 Task: Add an action where "Ticket status is Closed" in downgrade and inform.
Action: Mouse moved to (11, 261)
Screenshot: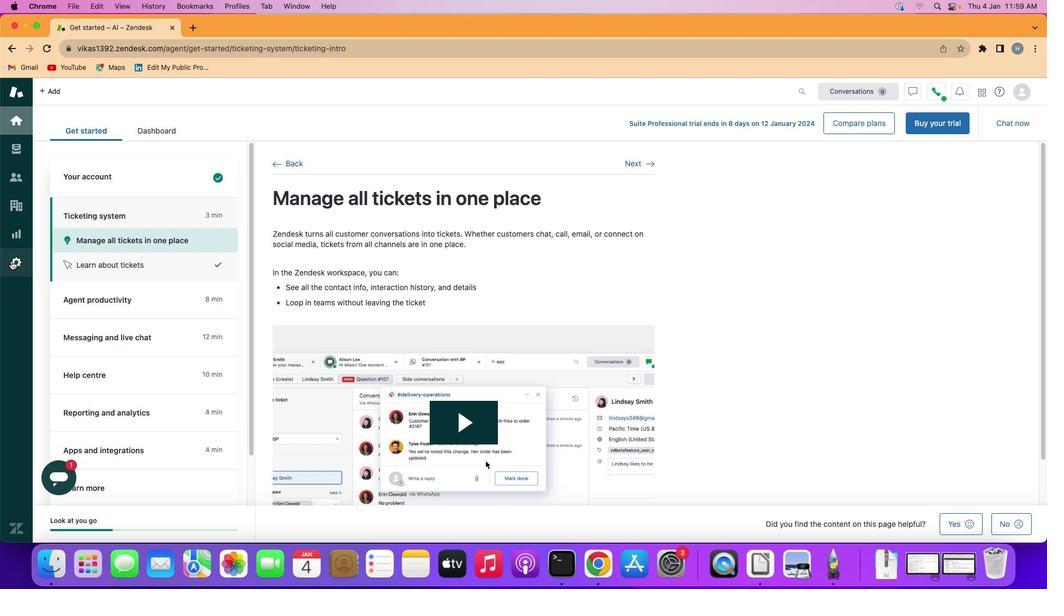 
Action: Mouse pressed left at (11, 261)
Screenshot: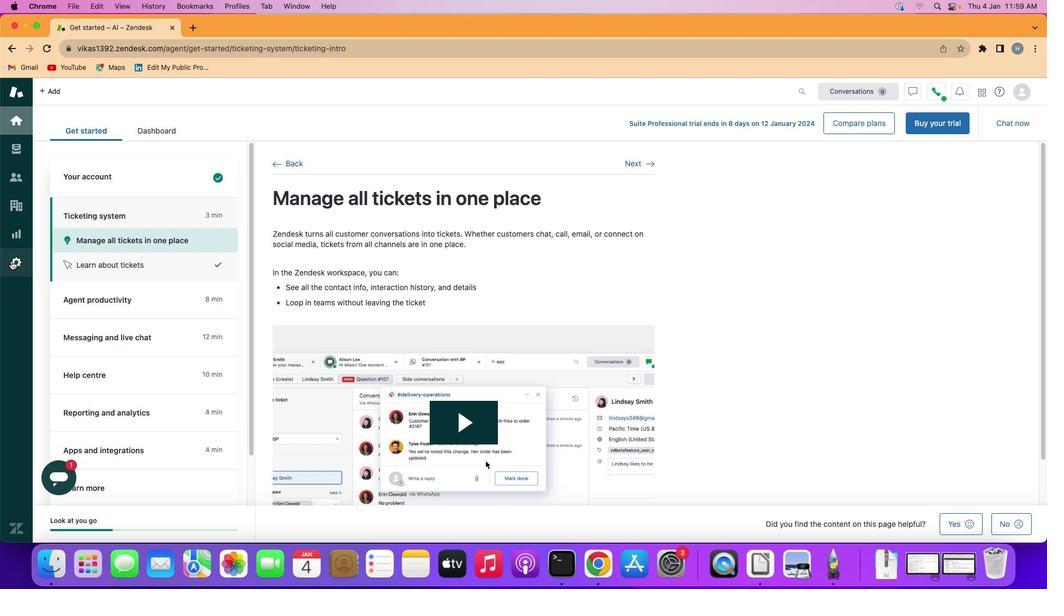 
Action: Mouse moved to (198, 446)
Screenshot: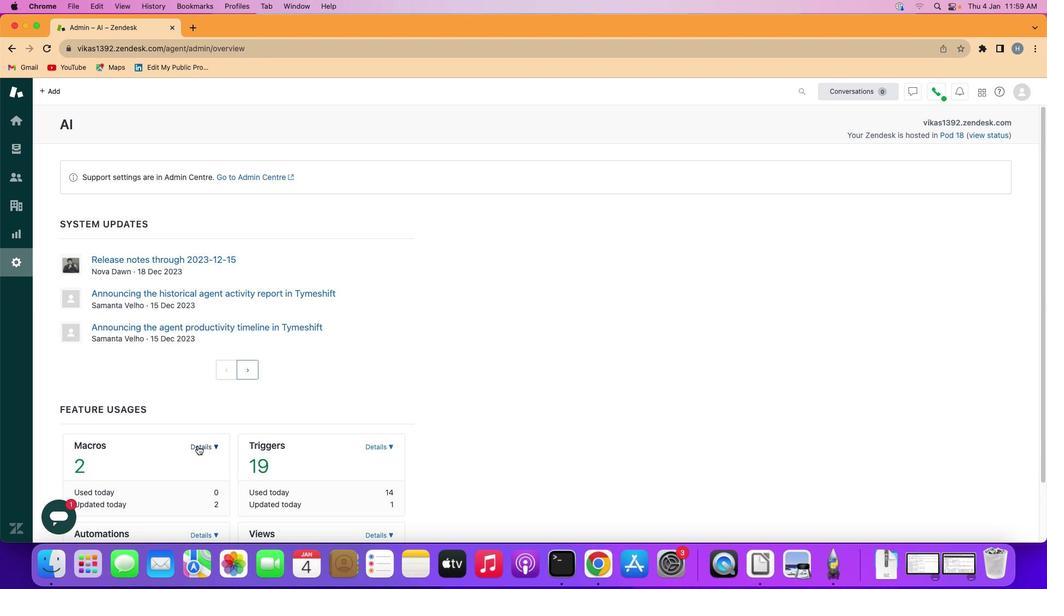 
Action: Mouse pressed left at (198, 446)
Screenshot: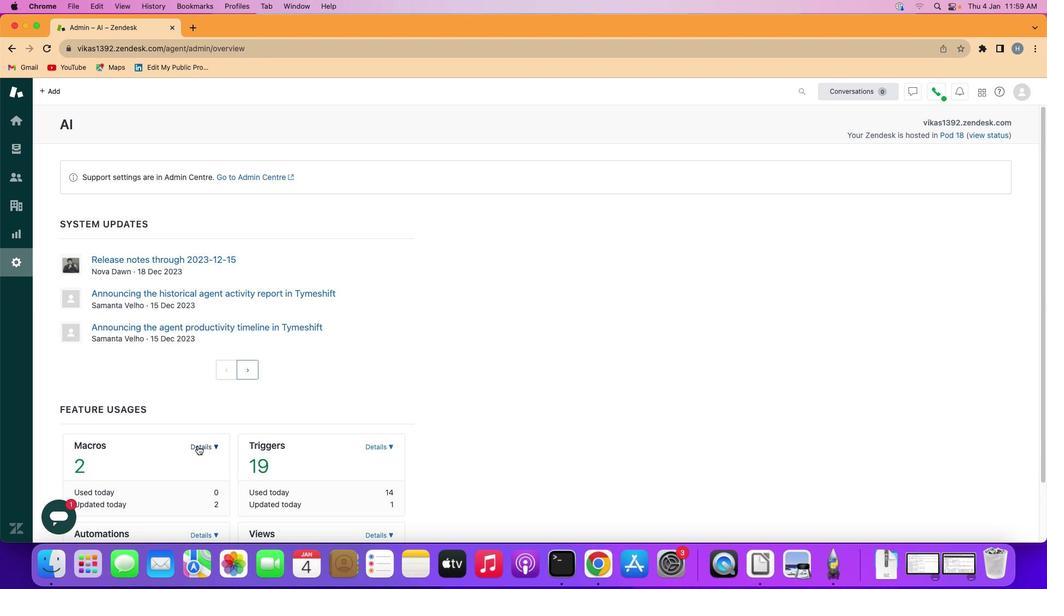 
Action: Mouse moved to (150, 487)
Screenshot: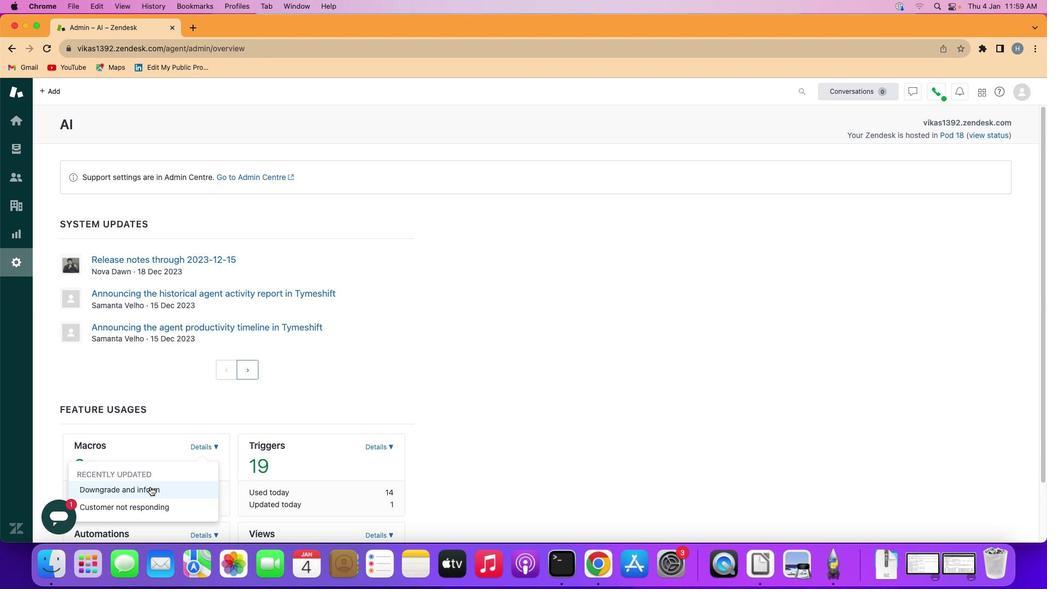 
Action: Mouse pressed left at (150, 487)
Screenshot: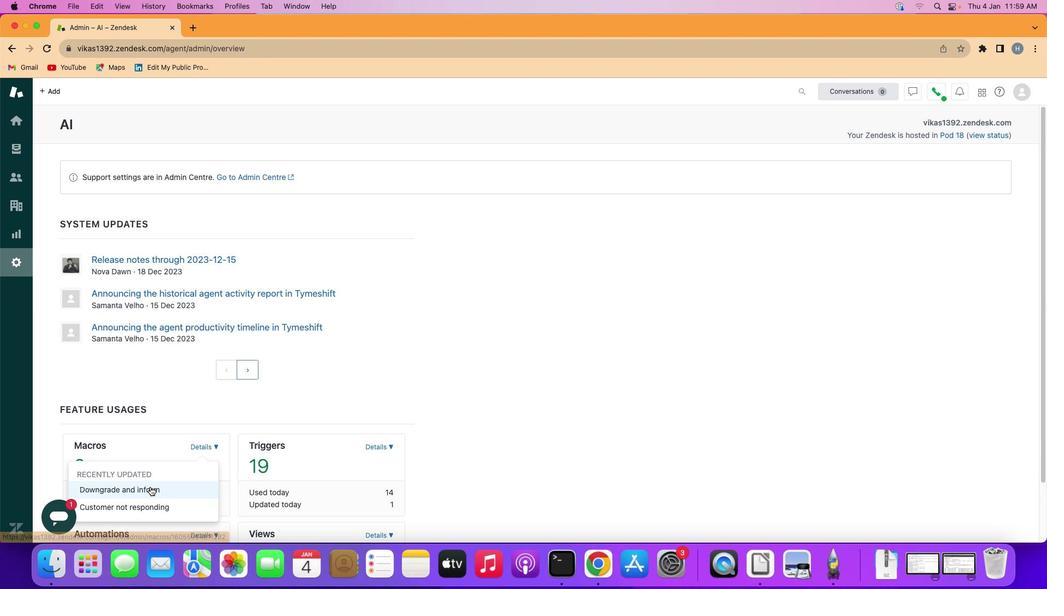 
Action: Mouse moved to (181, 397)
Screenshot: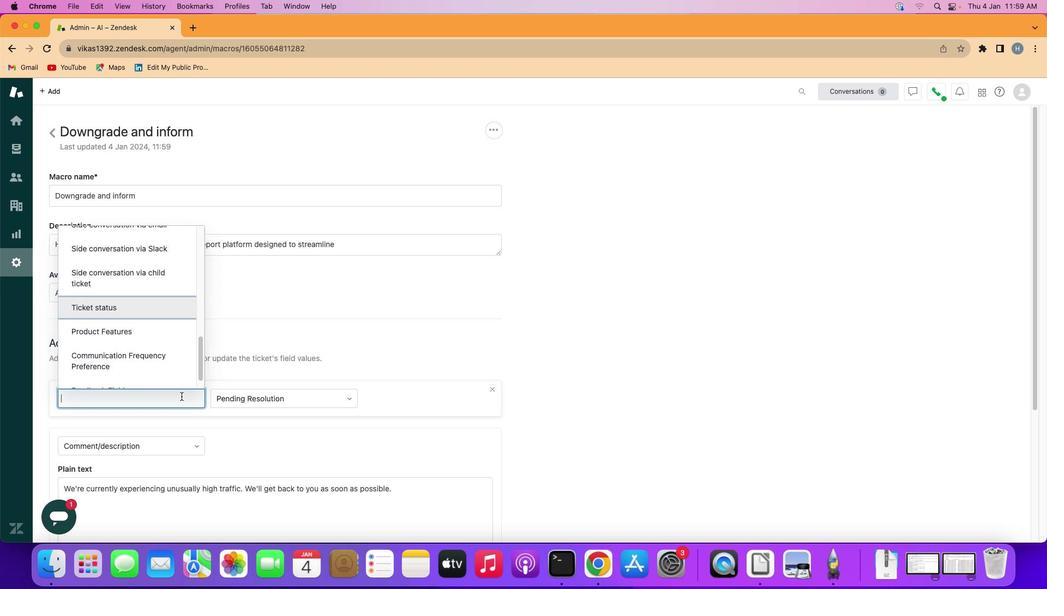 
Action: Mouse pressed left at (181, 397)
Screenshot: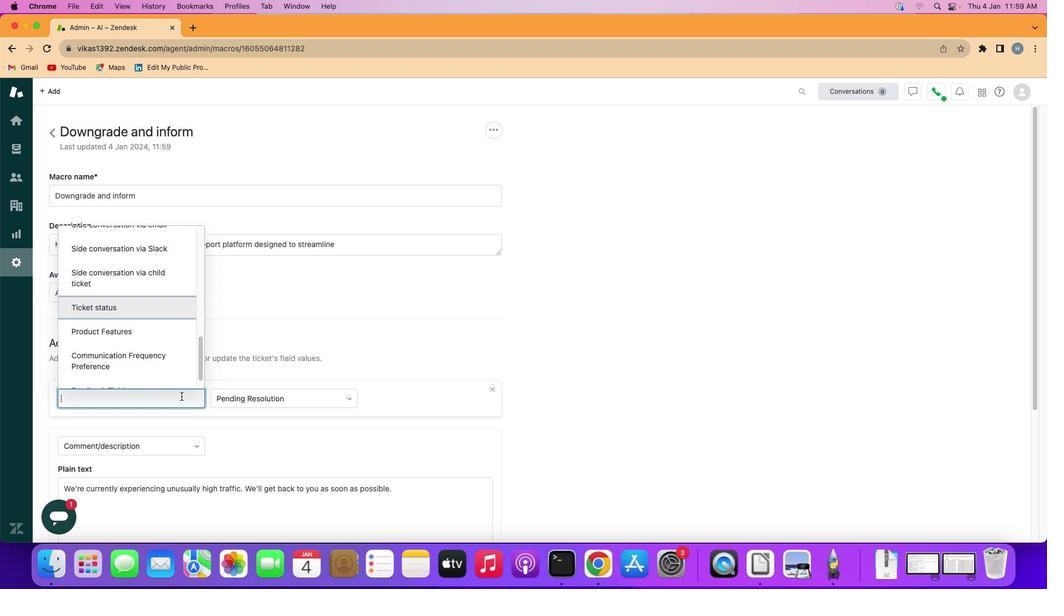 
Action: Mouse moved to (167, 312)
Screenshot: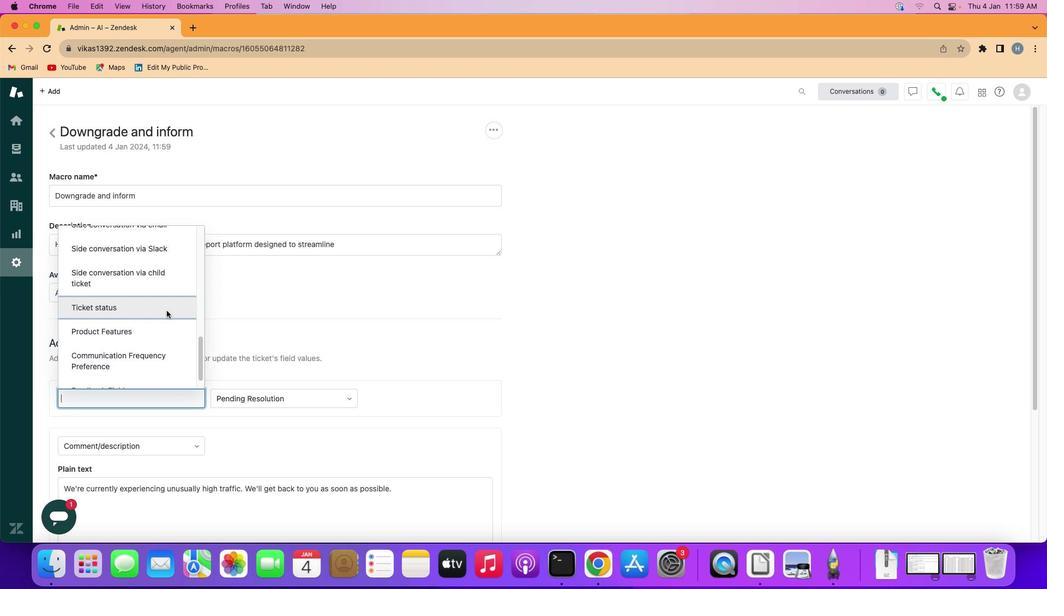 
Action: Mouse pressed left at (167, 312)
Screenshot: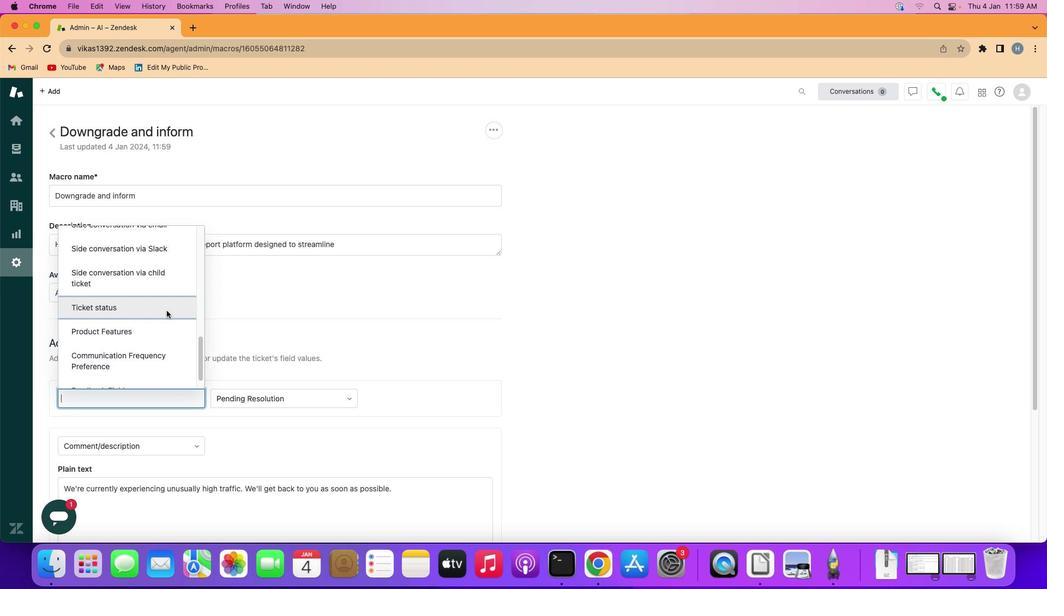 
Action: Mouse moved to (256, 394)
Screenshot: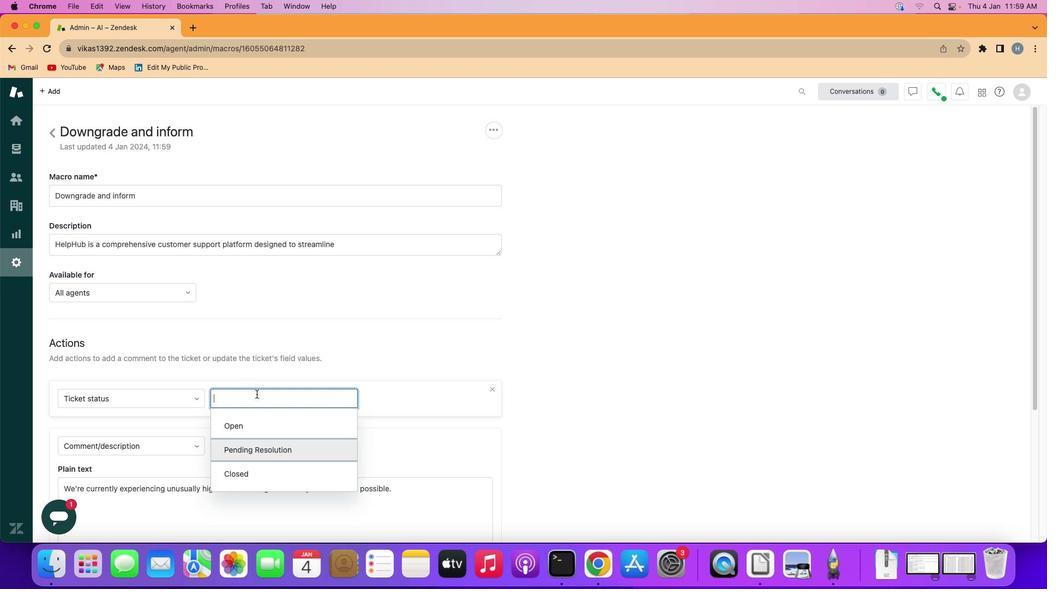 
Action: Mouse pressed left at (256, 394)
Screenshot: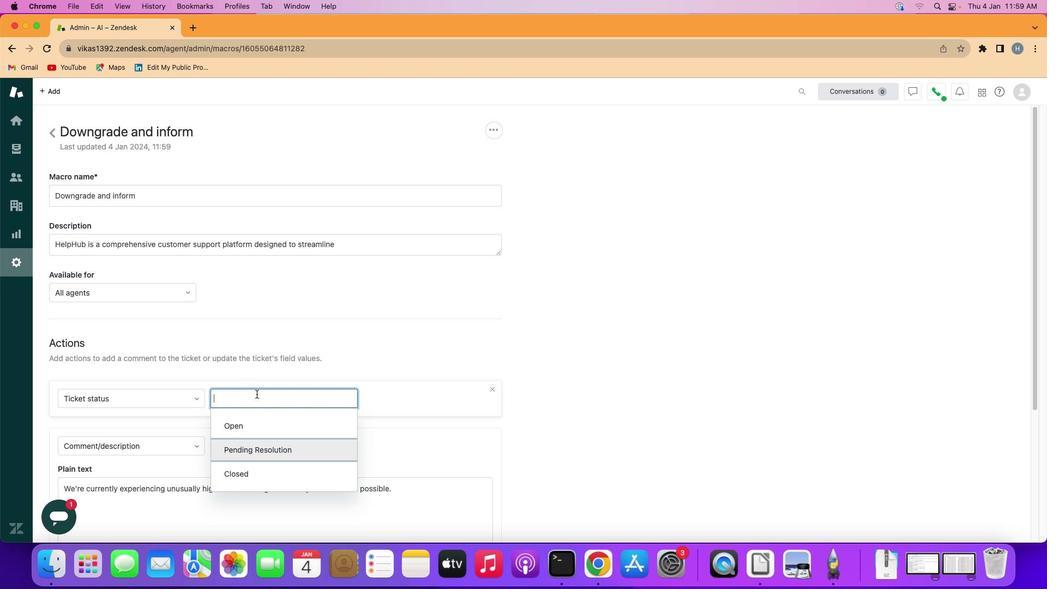 
Action: Mouse moved to (285, 454)
Screenshot: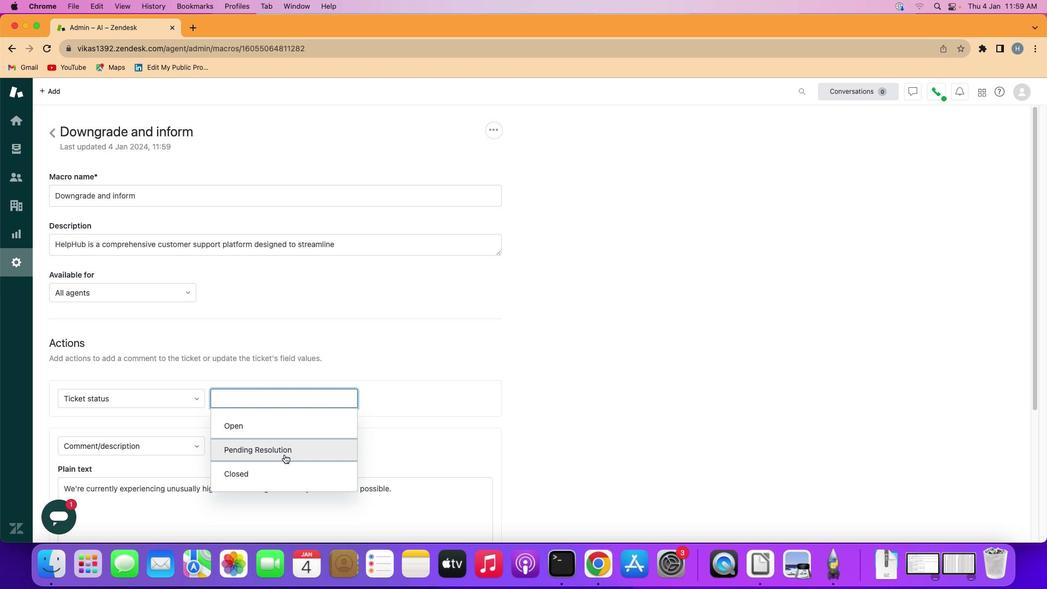 
Action: Mouse scrolled (285, 454) with delta (0, 0)
Screenshot: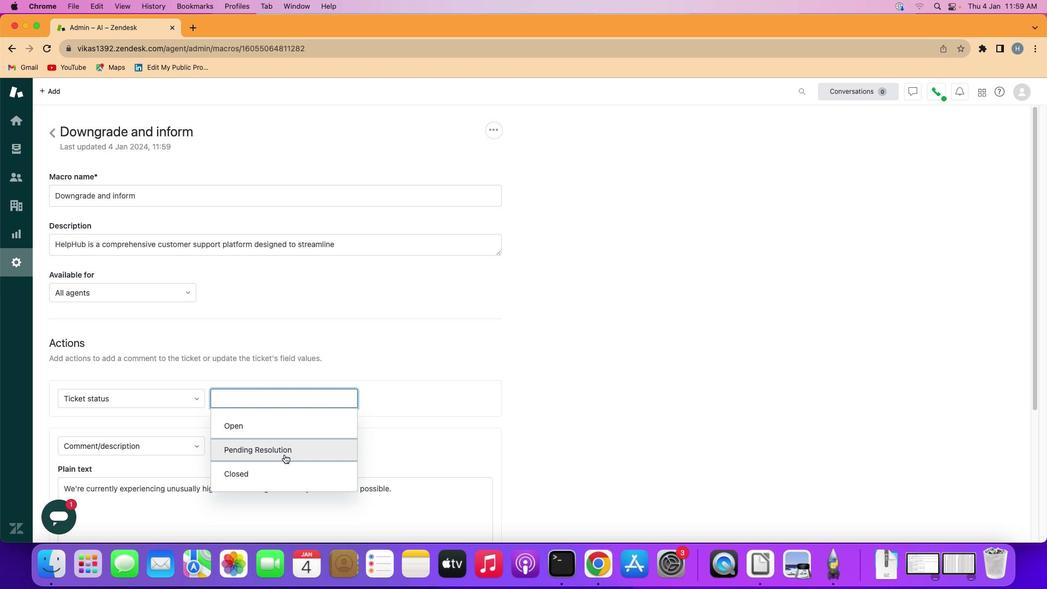 
Action: Mouse moved to (285, 454)
Screenshot: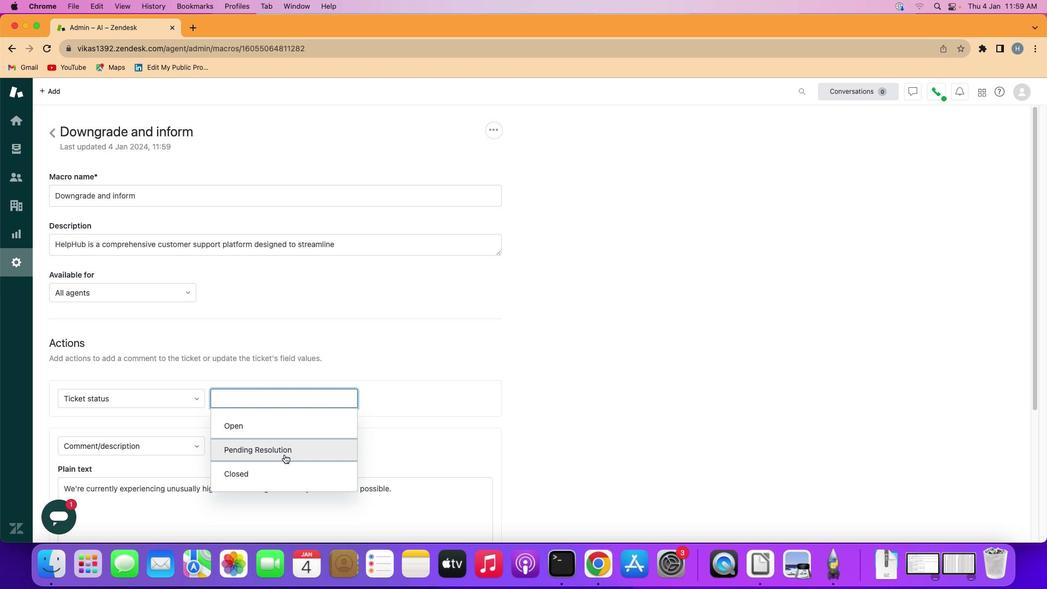 
Action: Mouse scrolled (285, 454) with delta (0, 0)
Screenshot: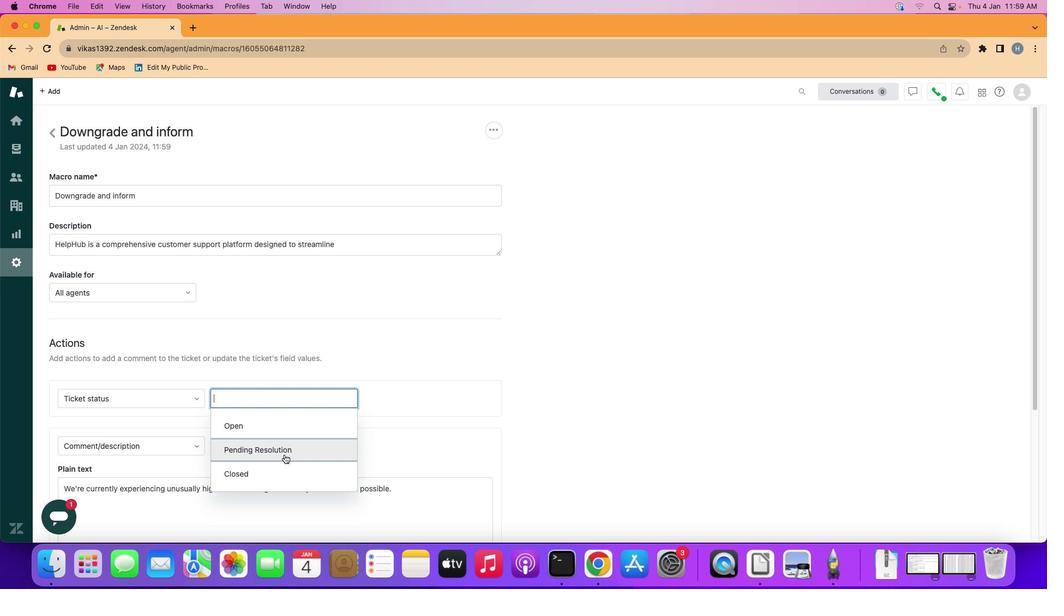 
Action: Mouse scrolled (285, 454) with delta (0, 0)
Screenshot: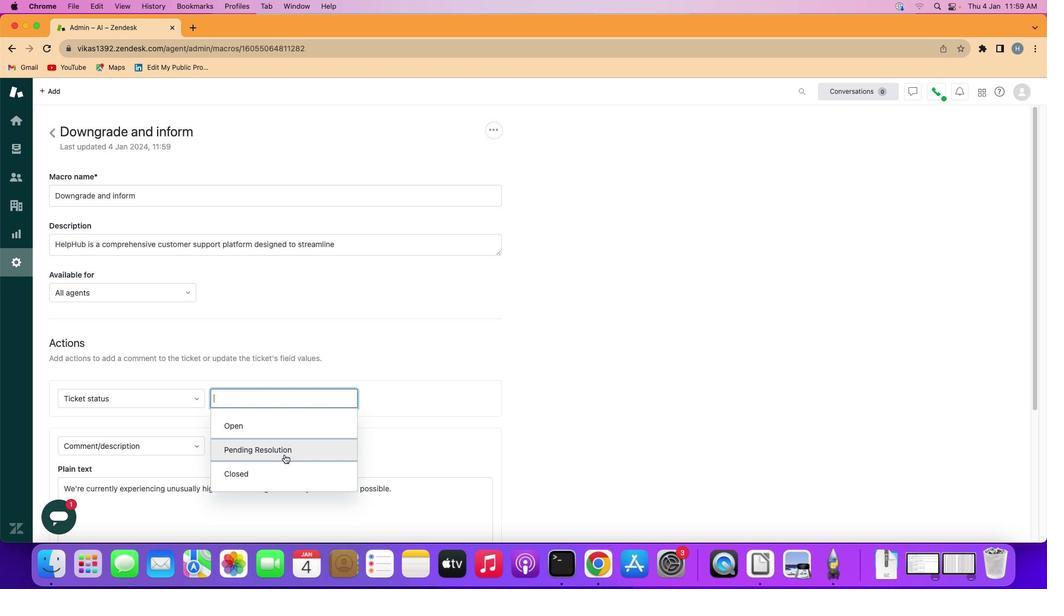 
Action: Mouse scrolled (285, 454) with delta (0, 0)
Screenshot: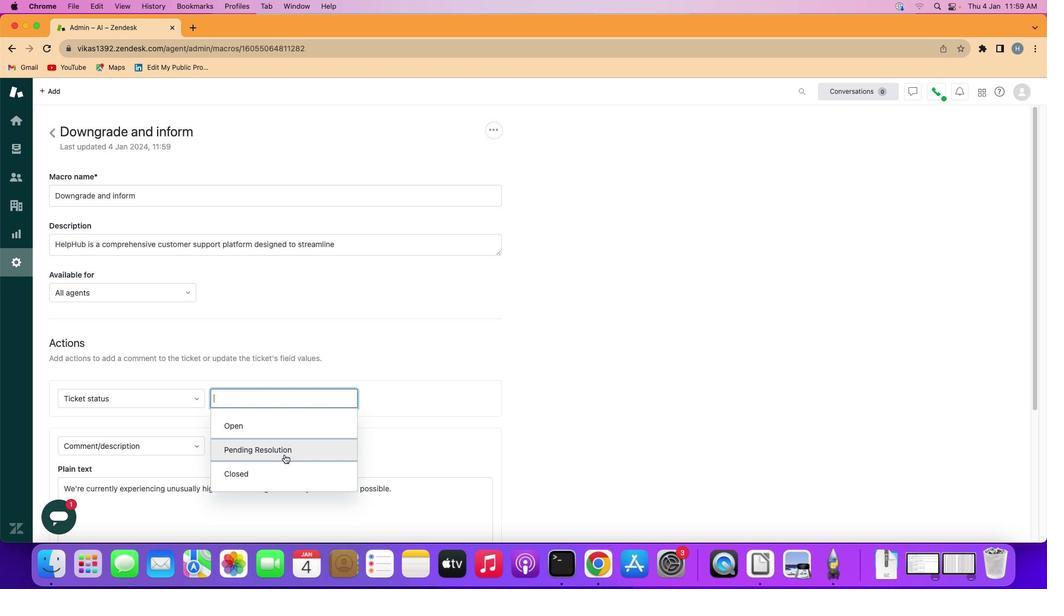 
Action: Mouse scrolled (285, 454) with delta (0, 1)
Screenshot: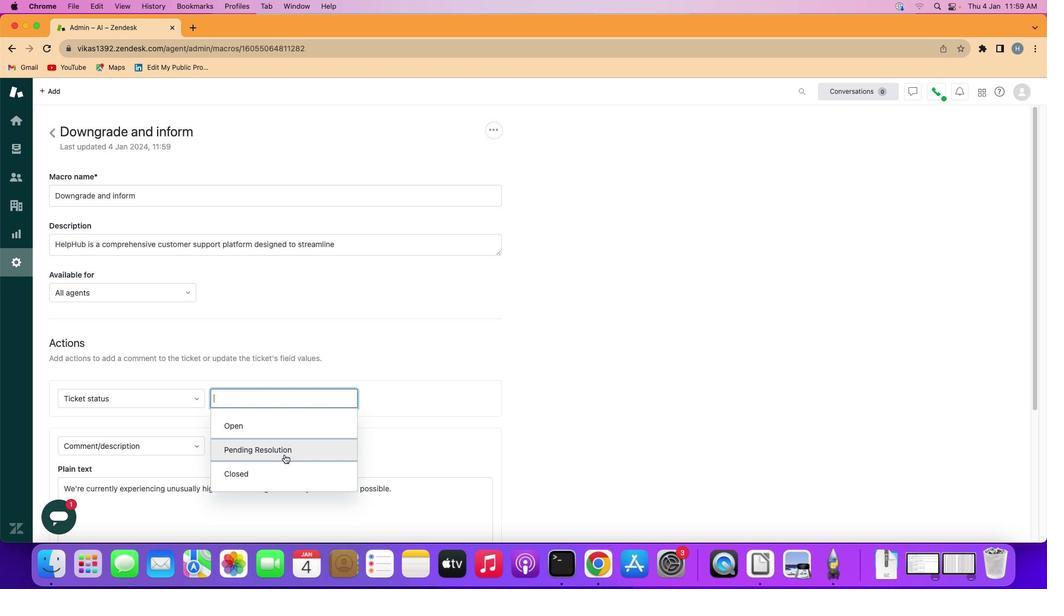 
Action: Mouse scrolled (285, 454) with delta (0, 0)
Screenshot: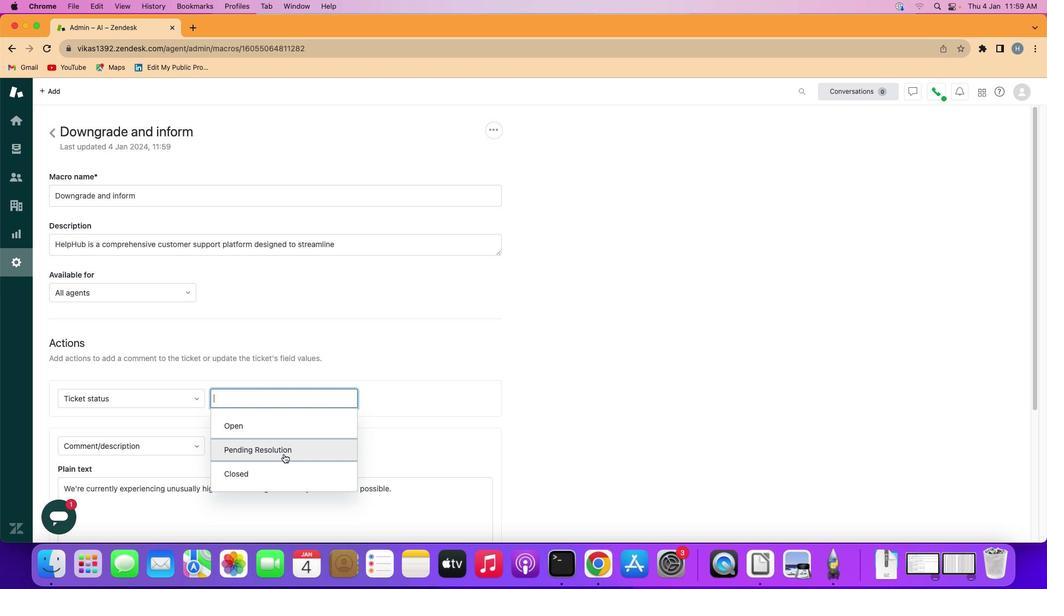 
Action: Mouse moved to (264, 474)
Screenshot: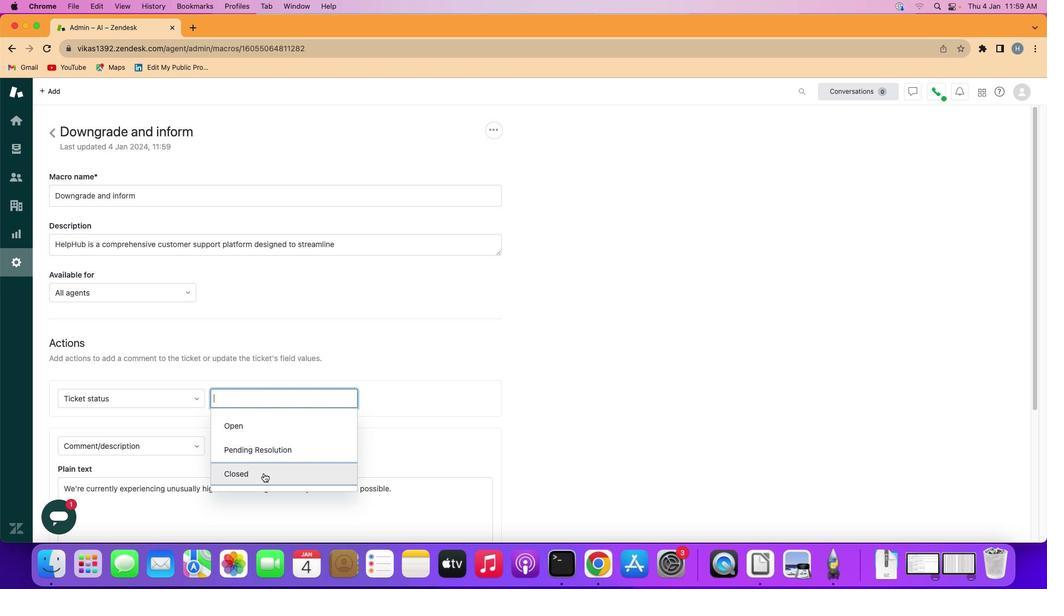 
Action: Mouse scrolled (264, 474) with delta (0, 0)
Screenshot: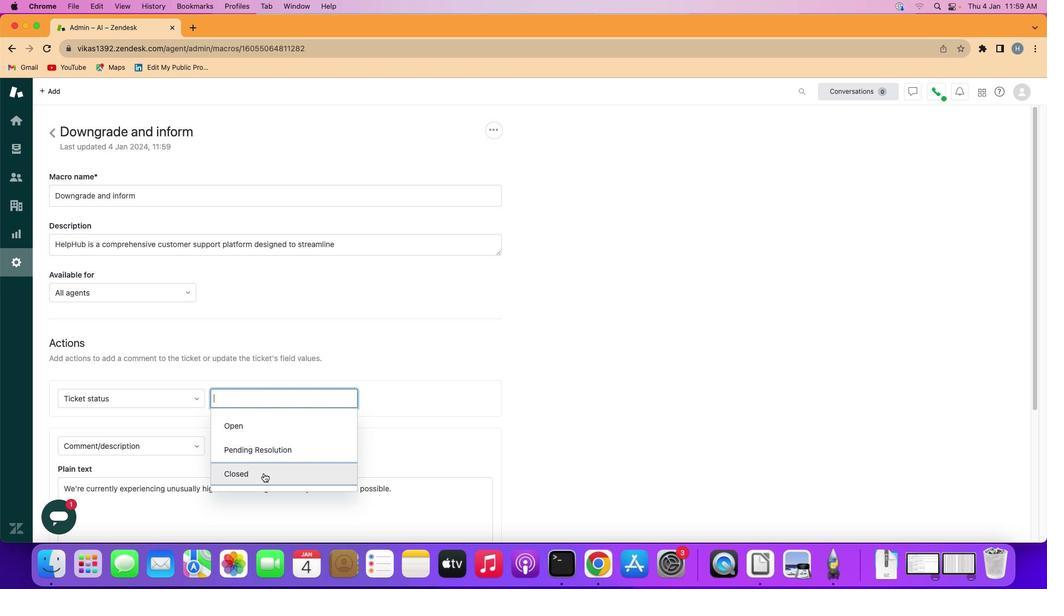 
Action: Mouse scrolled (264, 474) with delta (0, 0)
Screenshot: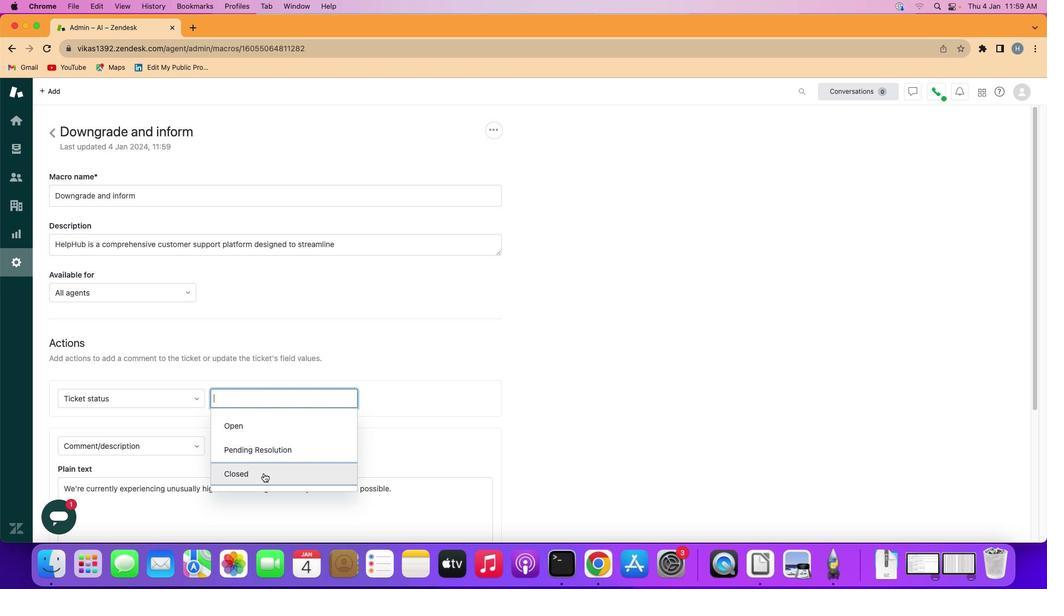 
Action: Mouse scrolled (264, 474) with delta (0, 0)
Screenshot: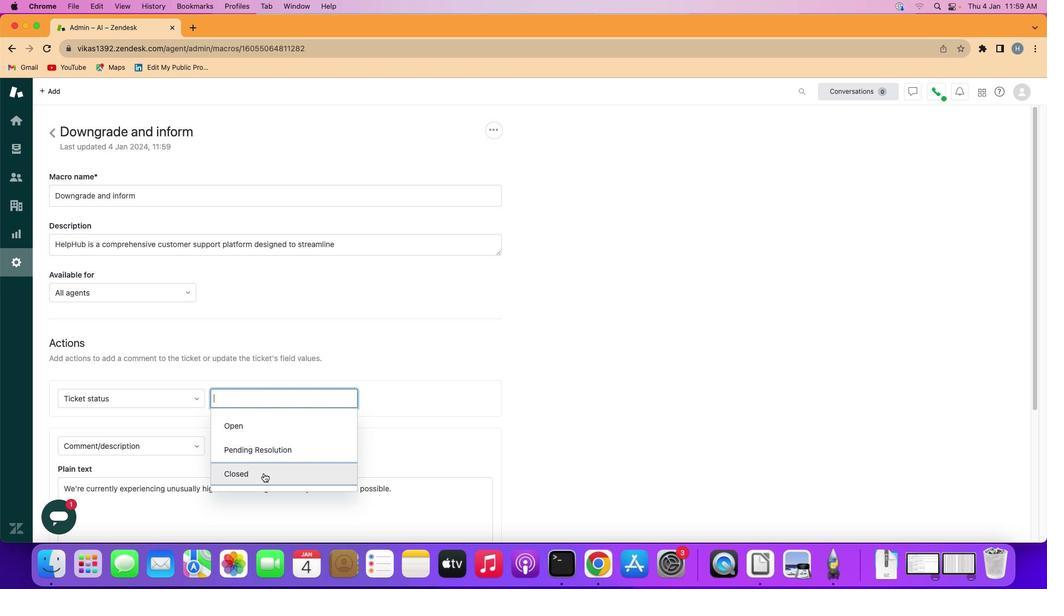 
Action: Mouse scrolled (264, 474) with delta (0, 0)
Screenshot: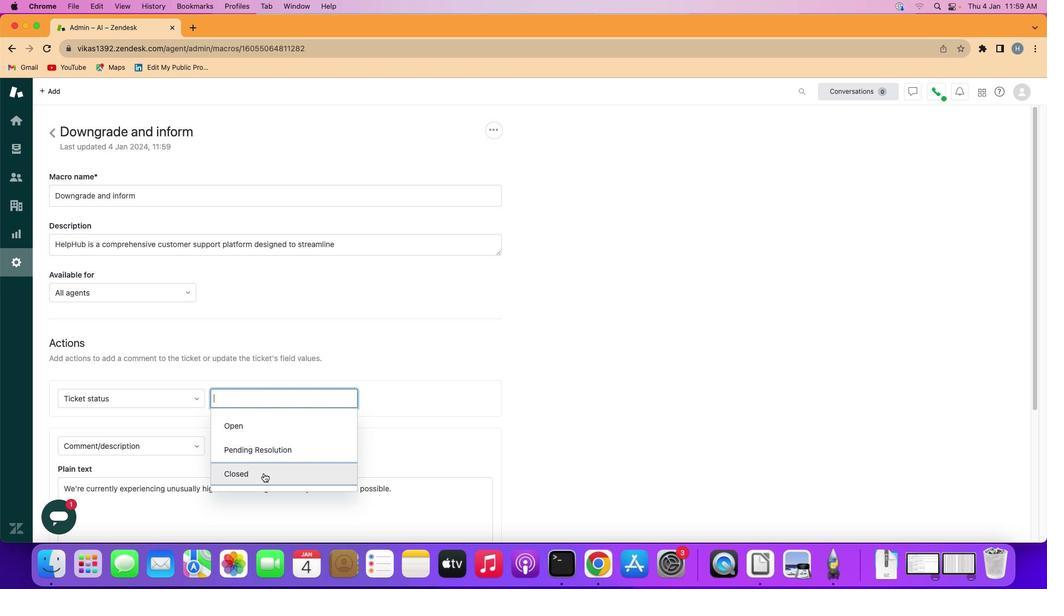 
Action: Mouse scrolled (264, 474) with delta (0, -1)
Screenshot: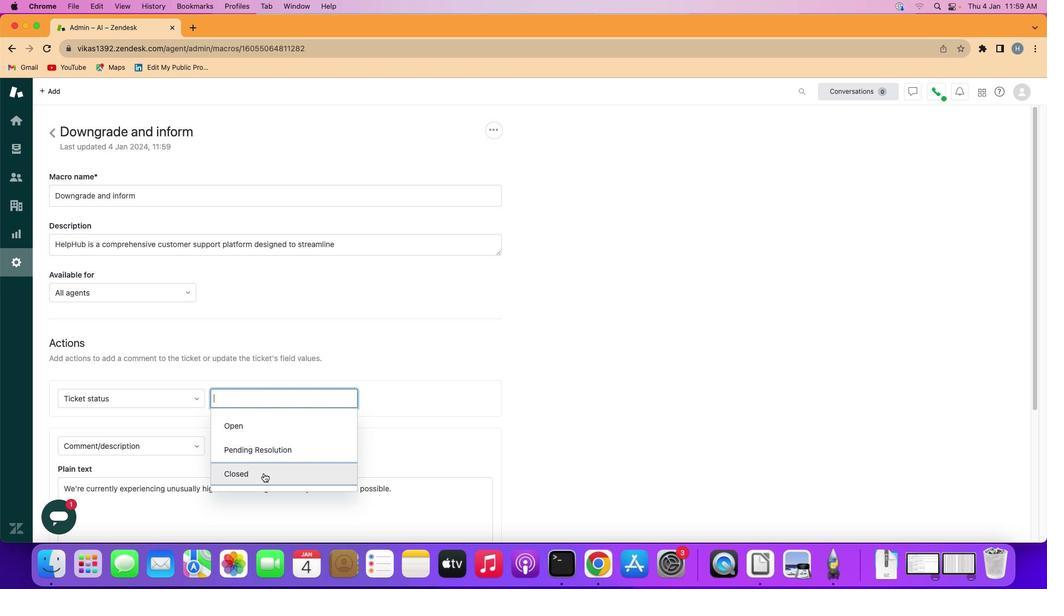 
Action: Mouse moved to (259, 472)
Screenshot: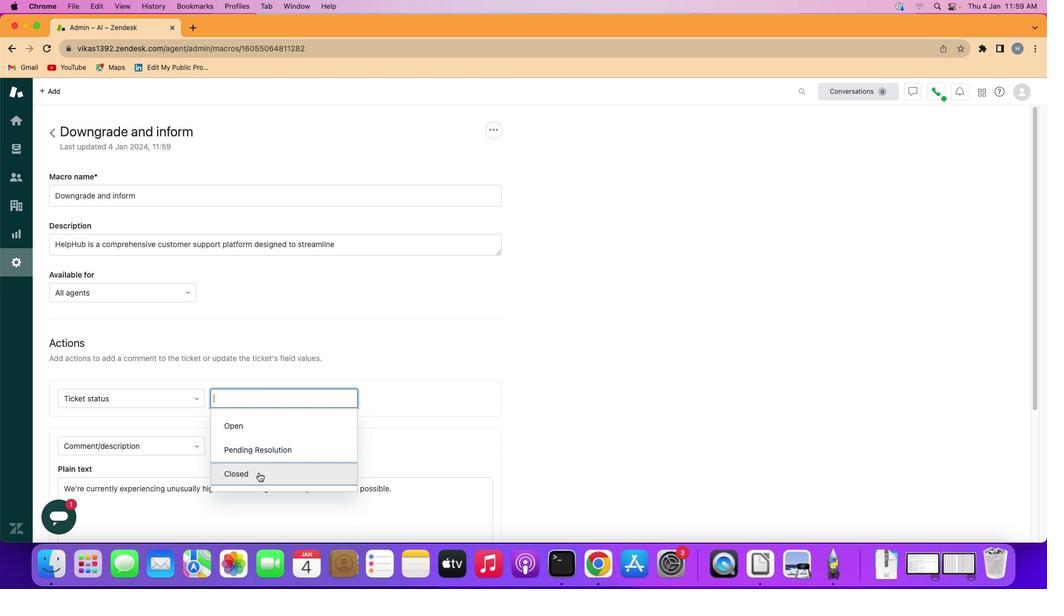 
Action: Mouse pressed left at (259, 472)
Screenshot: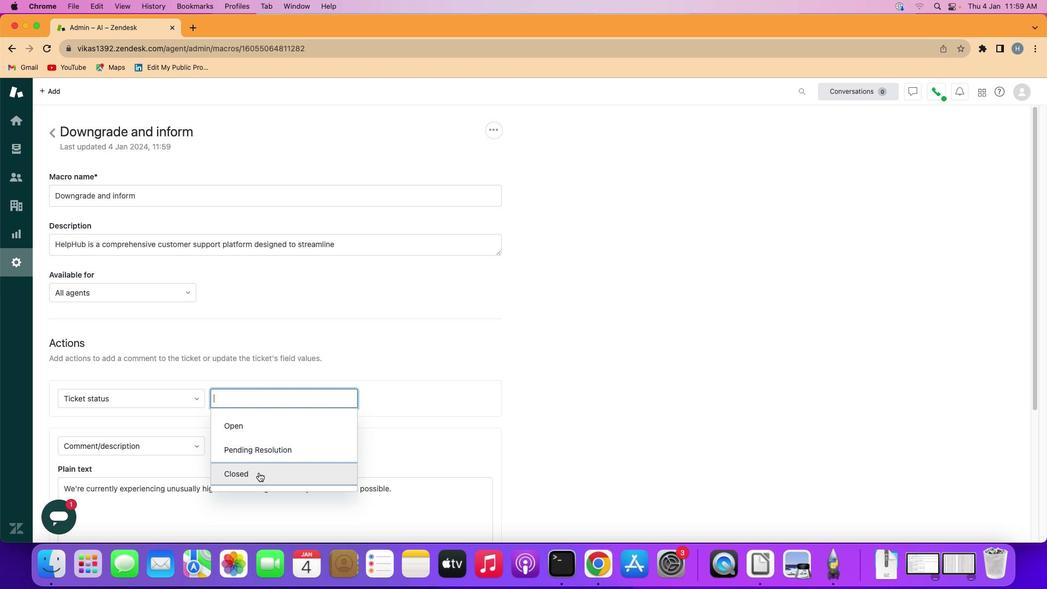 
Action: Mouse moved to (390, 452)
Screenshot: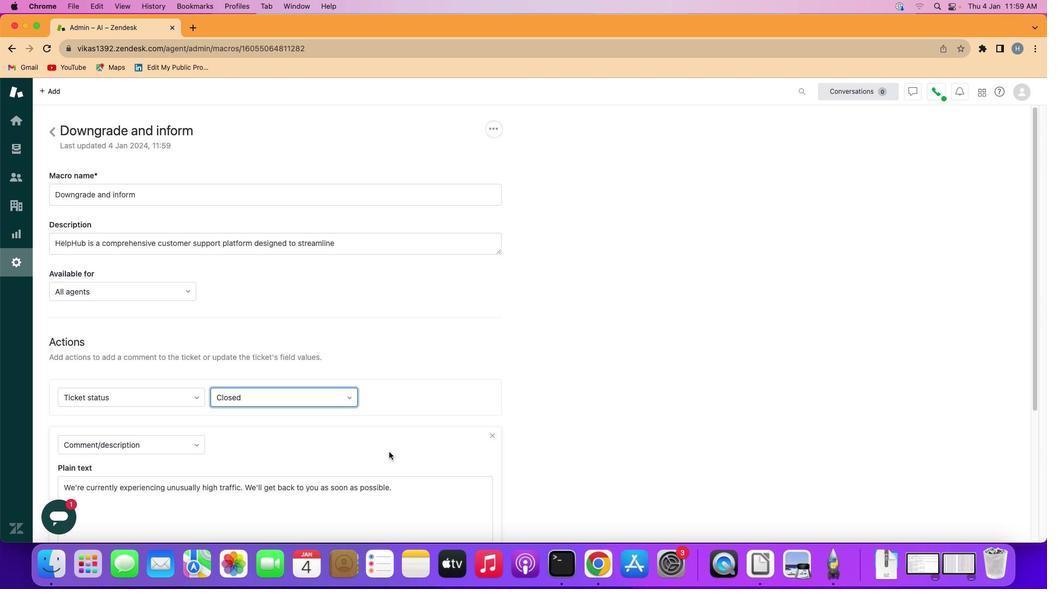 
Action: Mouse scrolled (390, 452) with delta (0, 0)
Screenshot: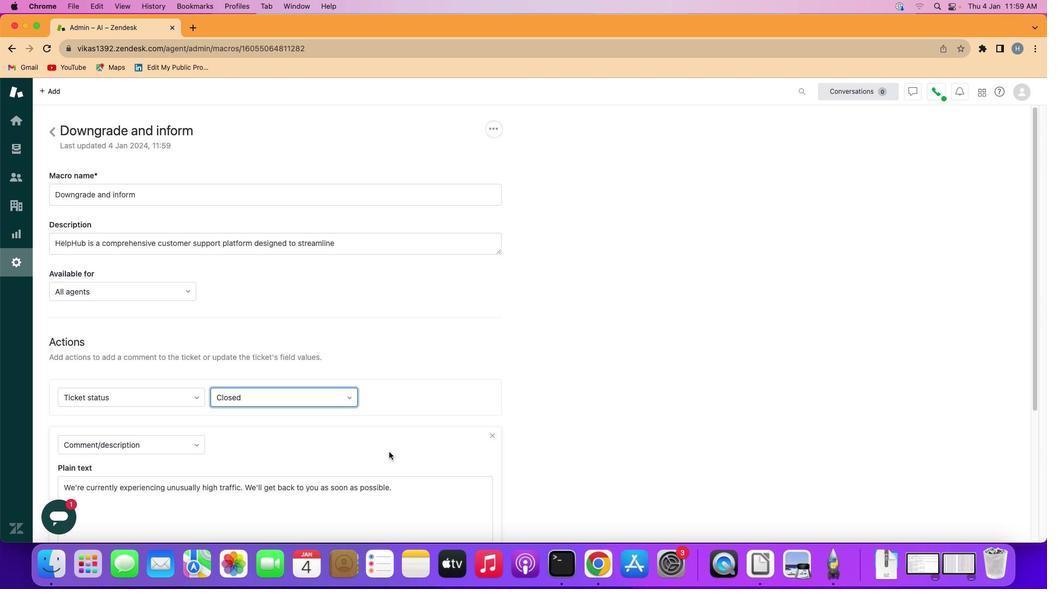 
Action: Mouse scrolled (390, 452) with delta (0, 1)
Screenshot: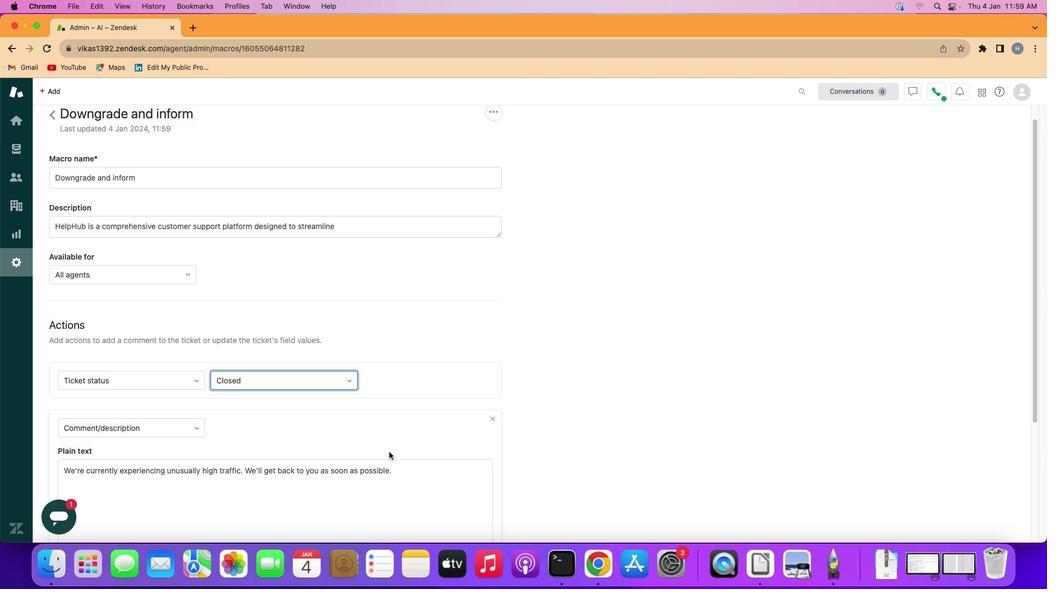 
Action: Mouse scrolled (390, 452) with delta (0, 0)
Screenshot: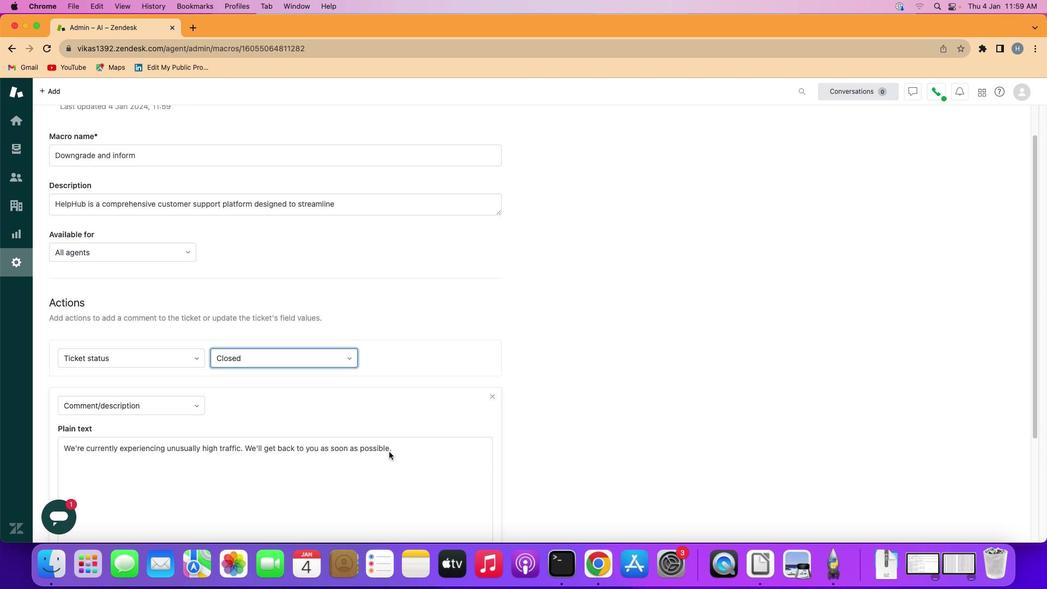 
Action: Mouse moved to (390, 452)
Screenshot: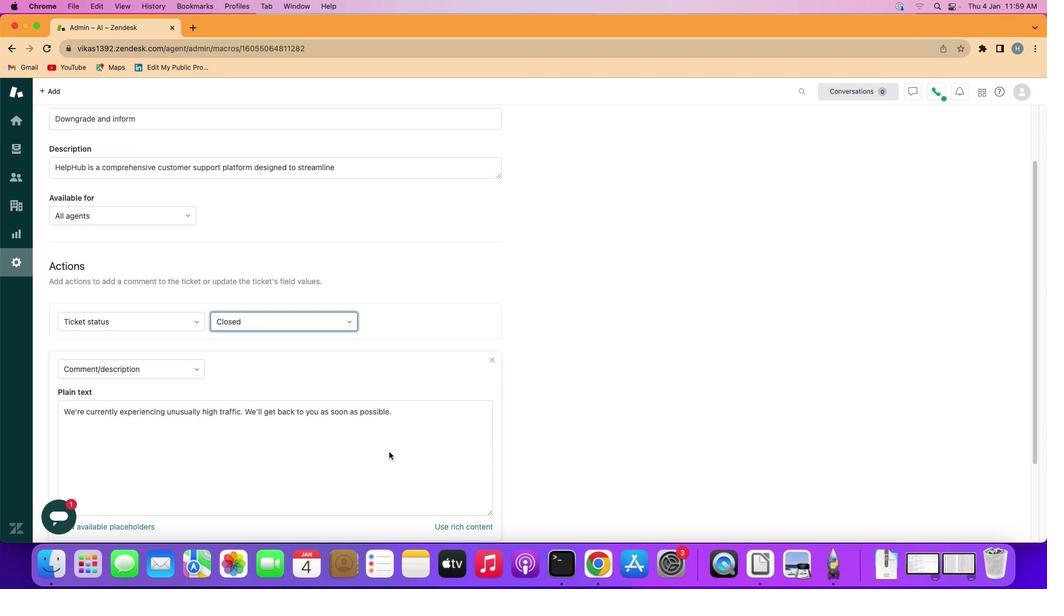 
Action: Mouse scrolled (390, 452) with delta (0, 0)
Screenshot: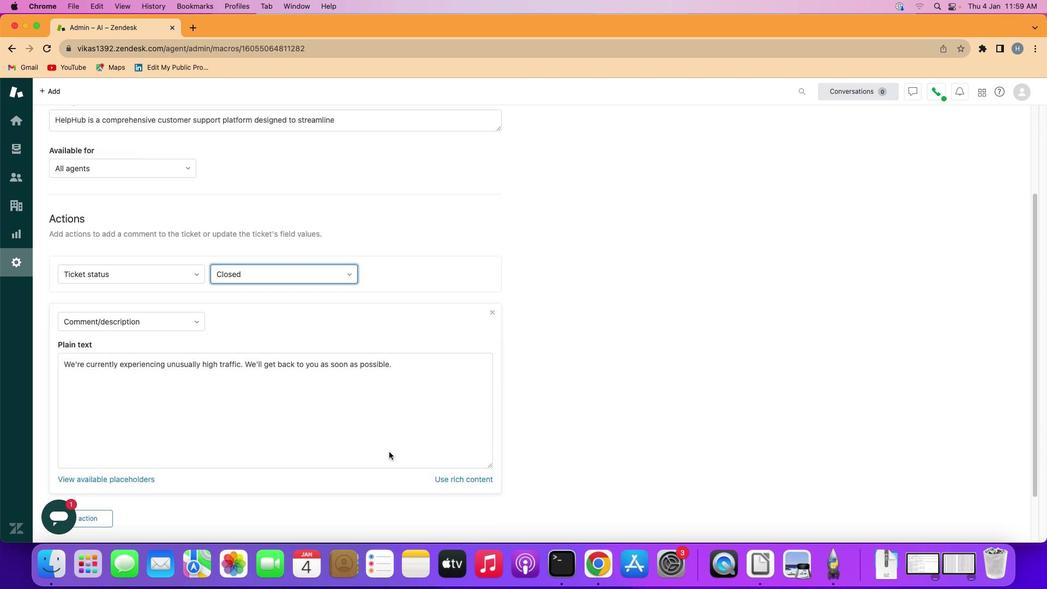 
Action: Mouse scrolled (390, 452) with delta (0, -1)
Screenshot: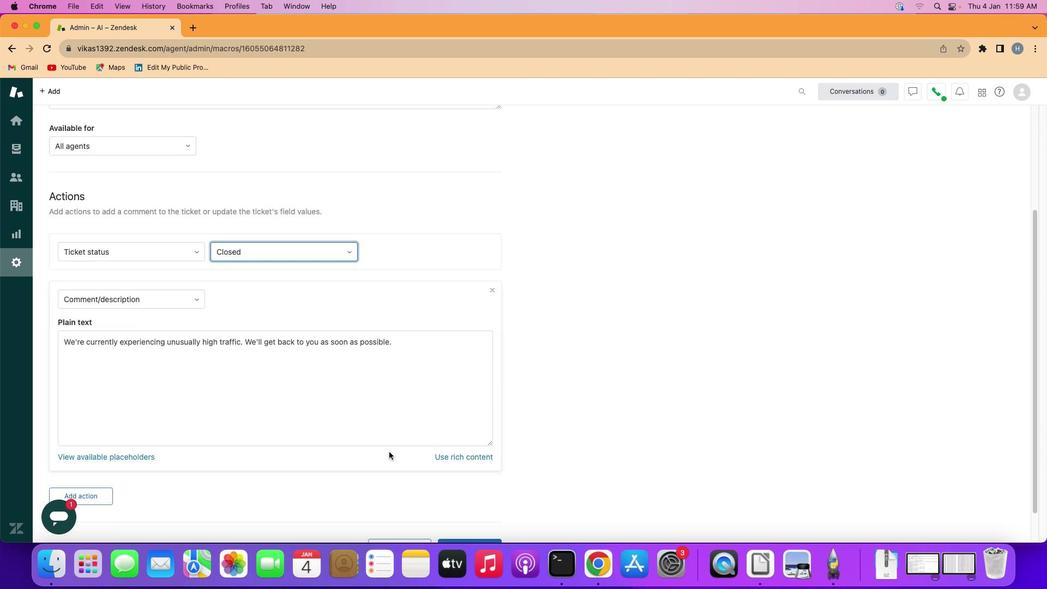 
Action: Mouse scrolled (390, 452) with delta (0, -1)
Screenshot: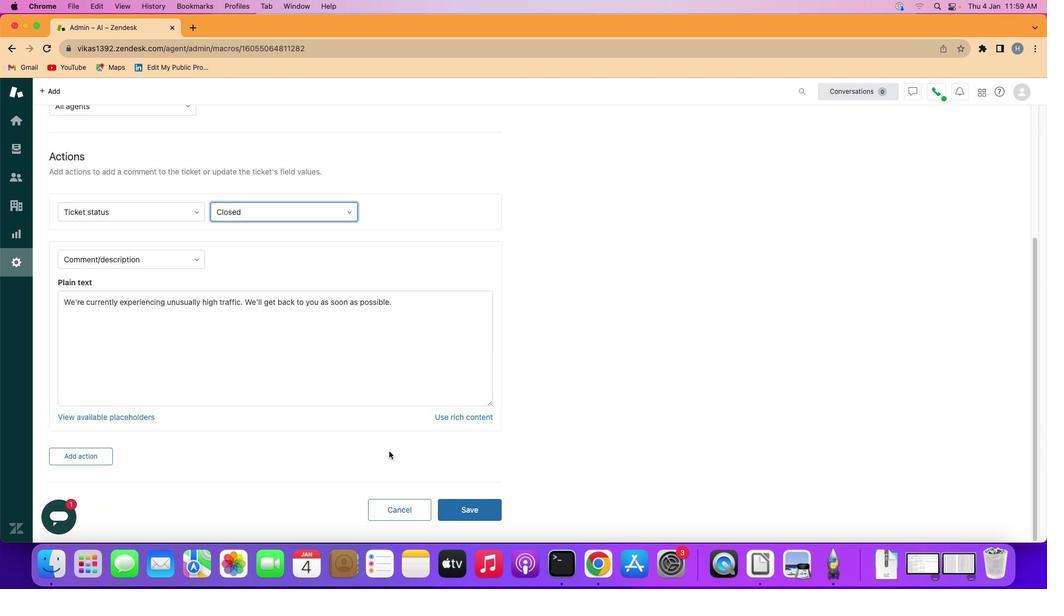 
Action: Mouse moved to (479, 505)
Screenshot: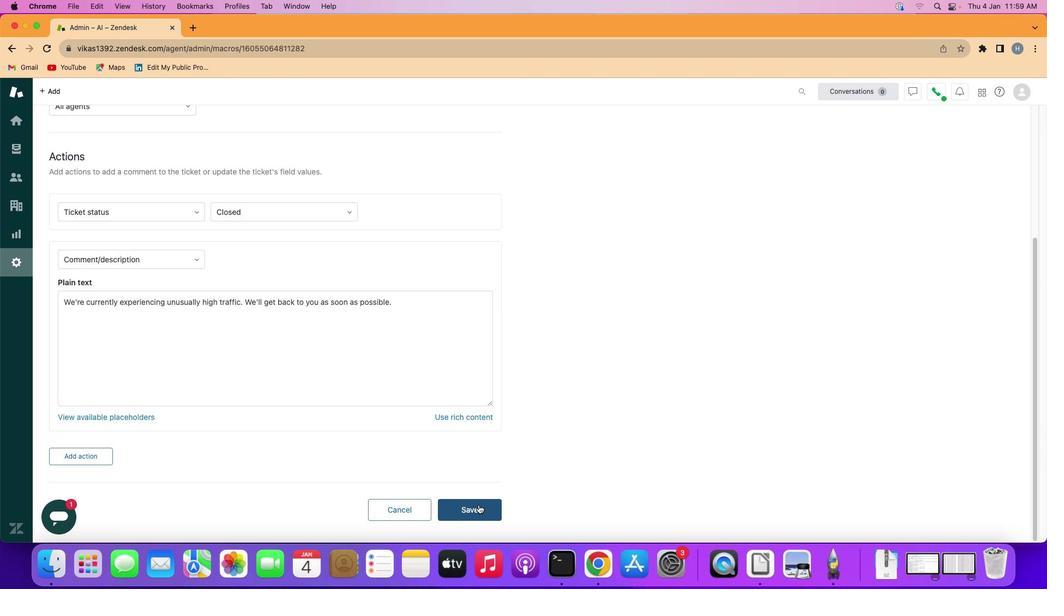 
Action: Mouse pressed left at (479, 505)
Screenshot: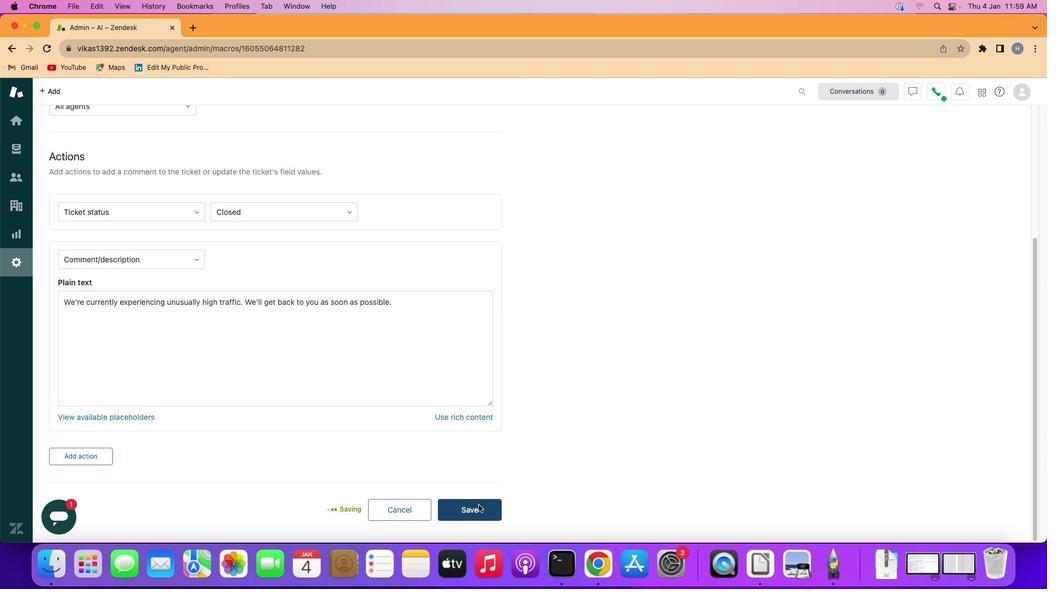 
Action: Mouse moved to (416, 316)
Screenshot: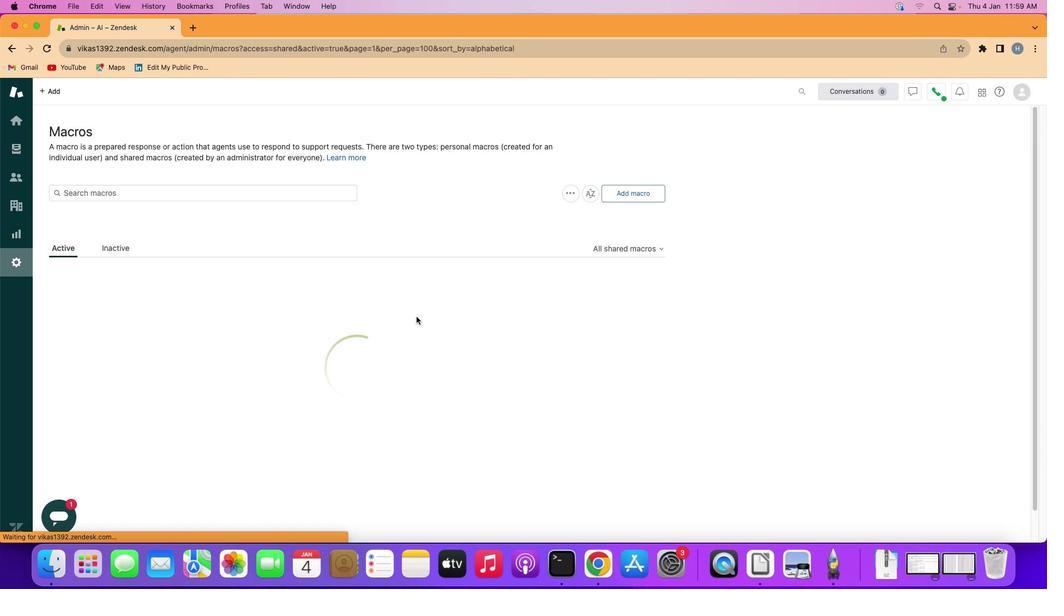 
